 Task: Look for products in the category "Champagne & Sparkling Wine" from Ruffino only.
Action: Mouse moved to (876, 331)
Screenshot: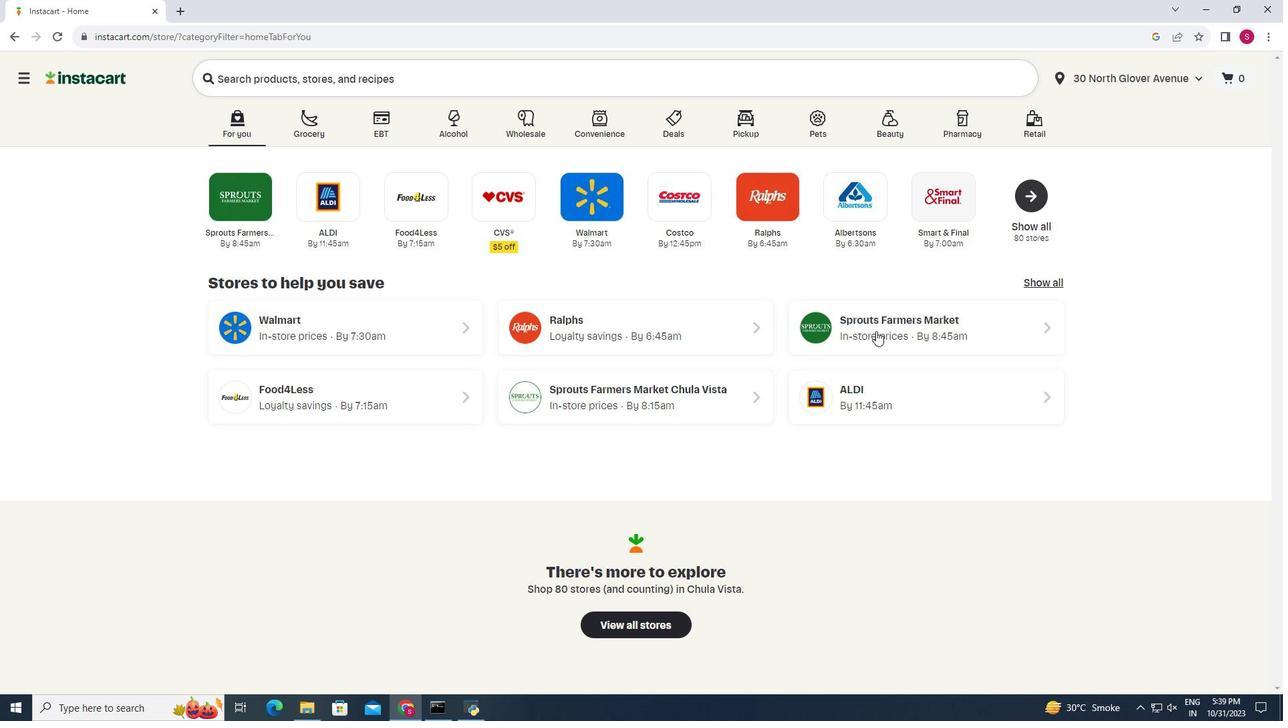 
Action: Mouse pressed left at (876, 331)
Screenshot: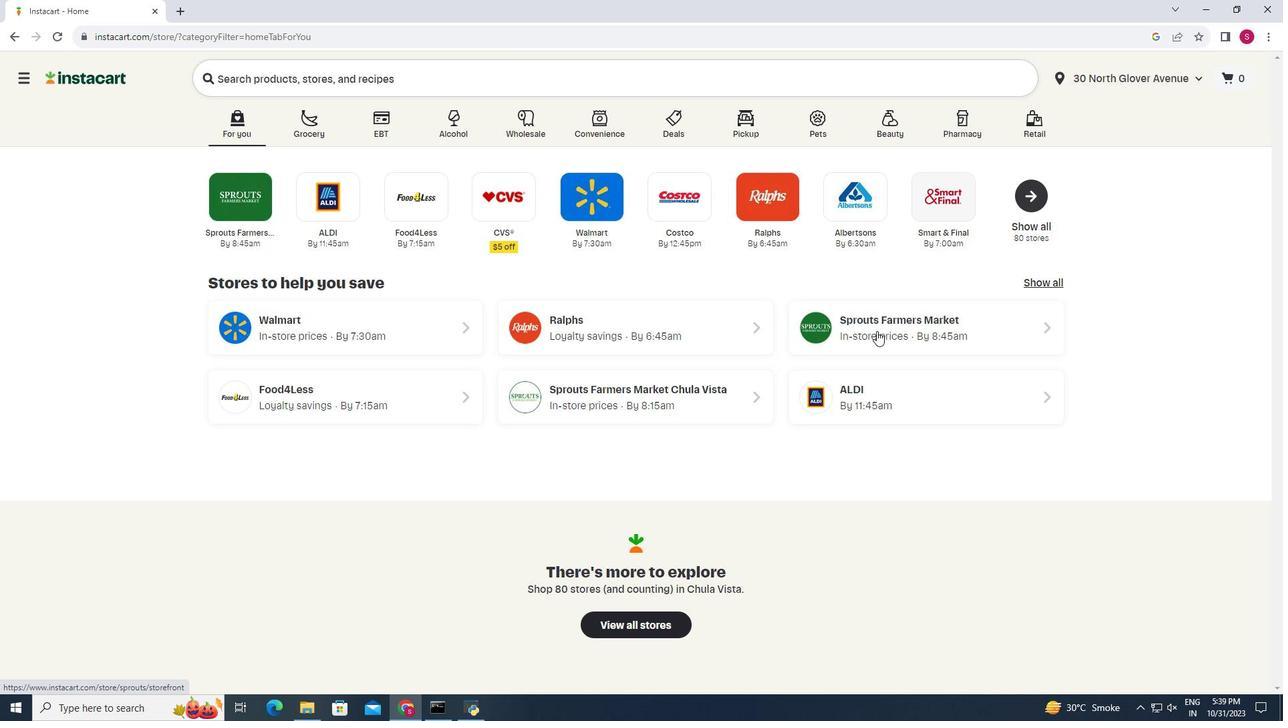 
Action: Mouse moved to (76, 679)
Screenshot: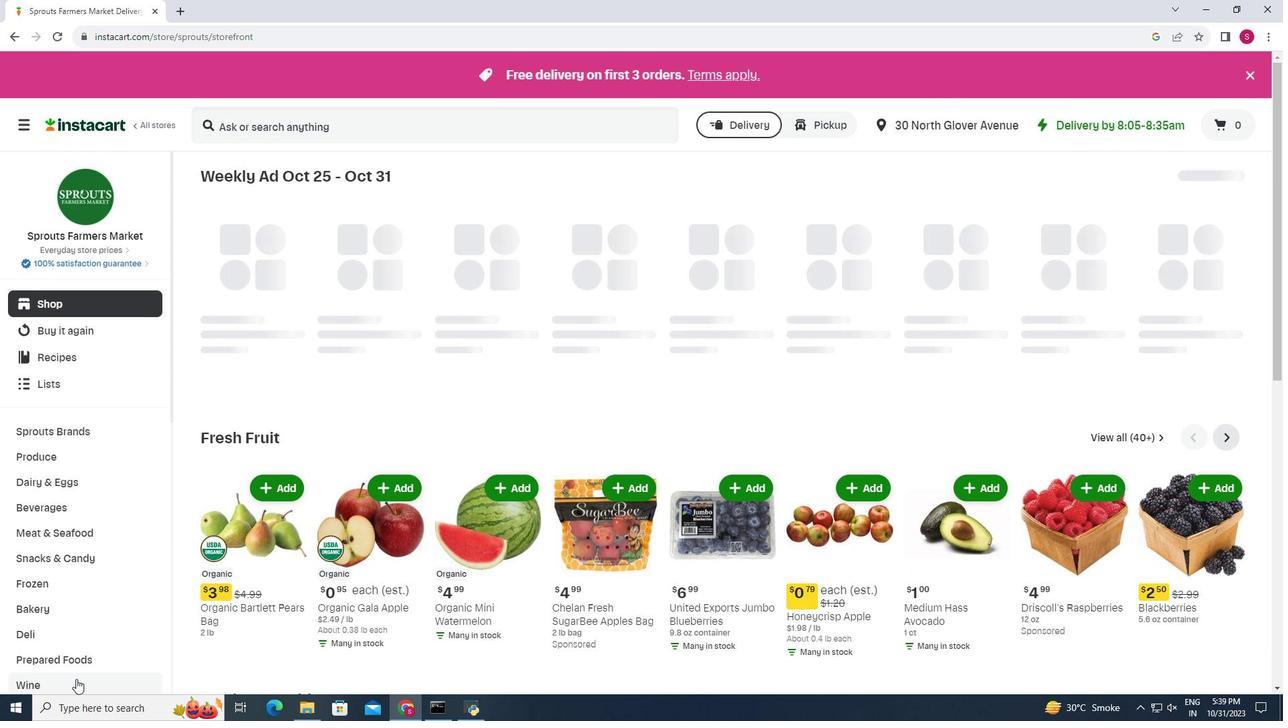 
Action: Mouse pressed left at (76, 679)
Screenshot: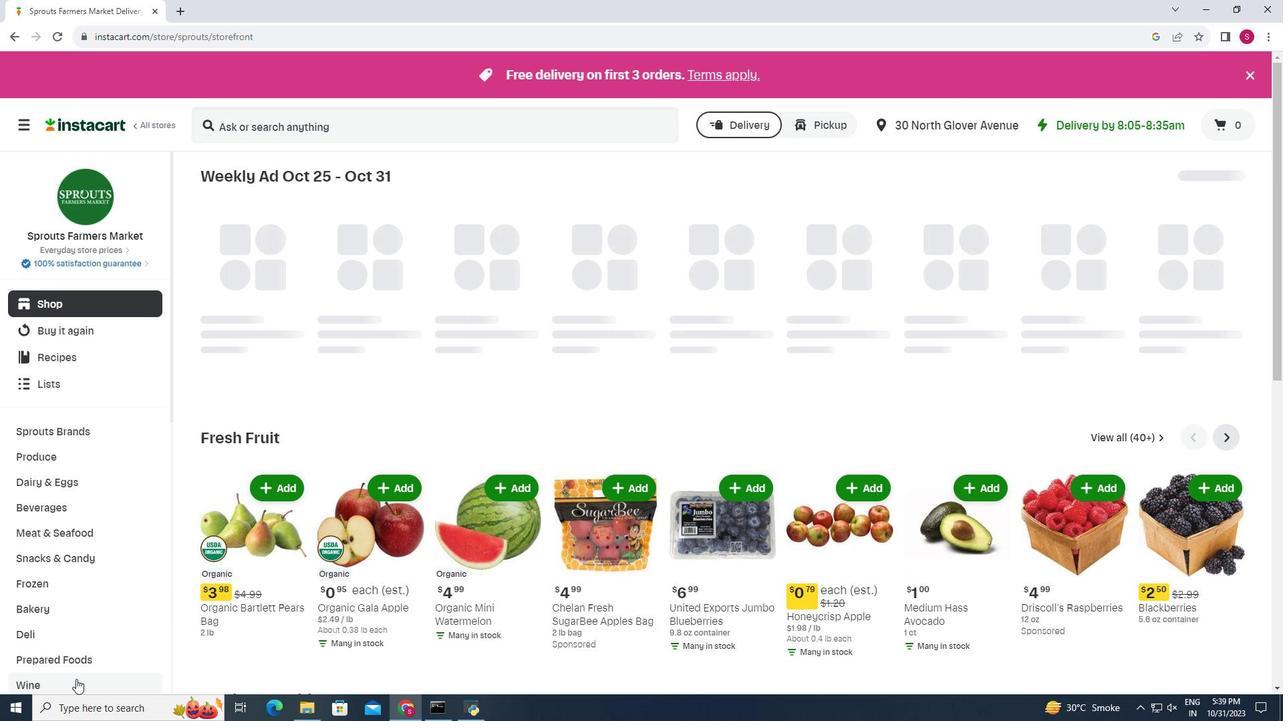 
Action: Mouse moved to (443, 202)
Screenshot: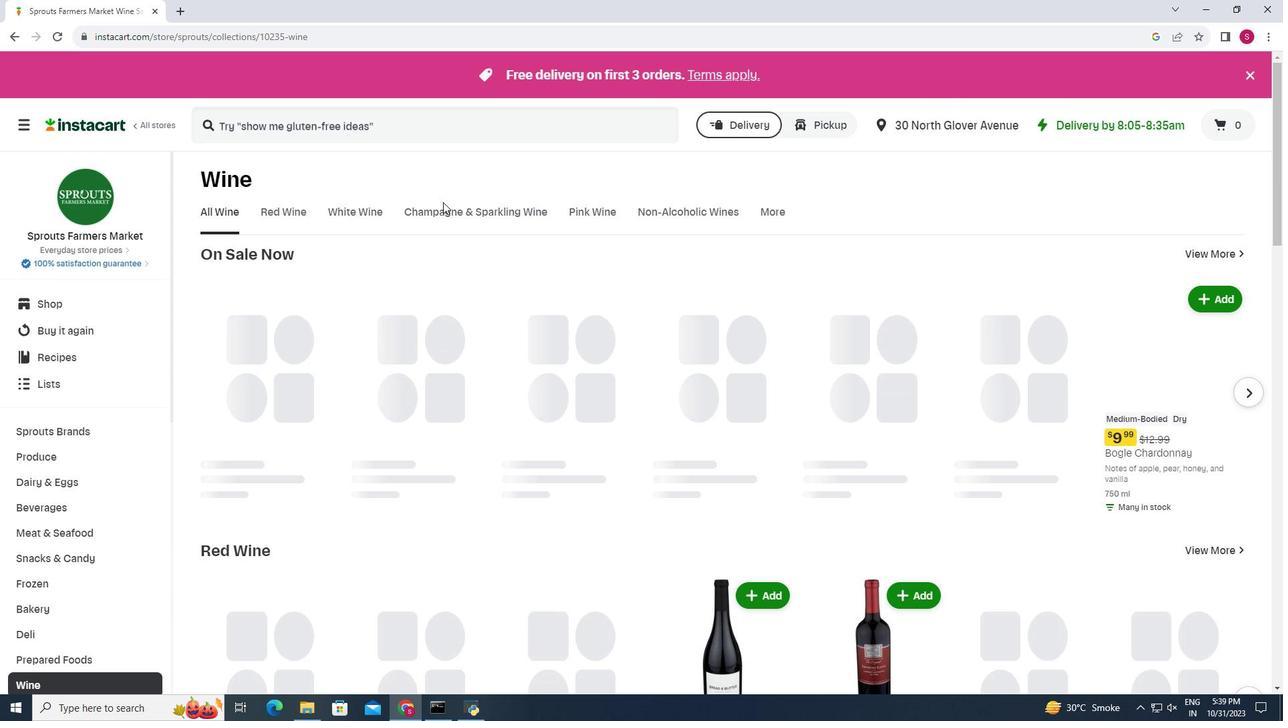 
Action: Mouse pressed left at (443, 202)
Screenshot: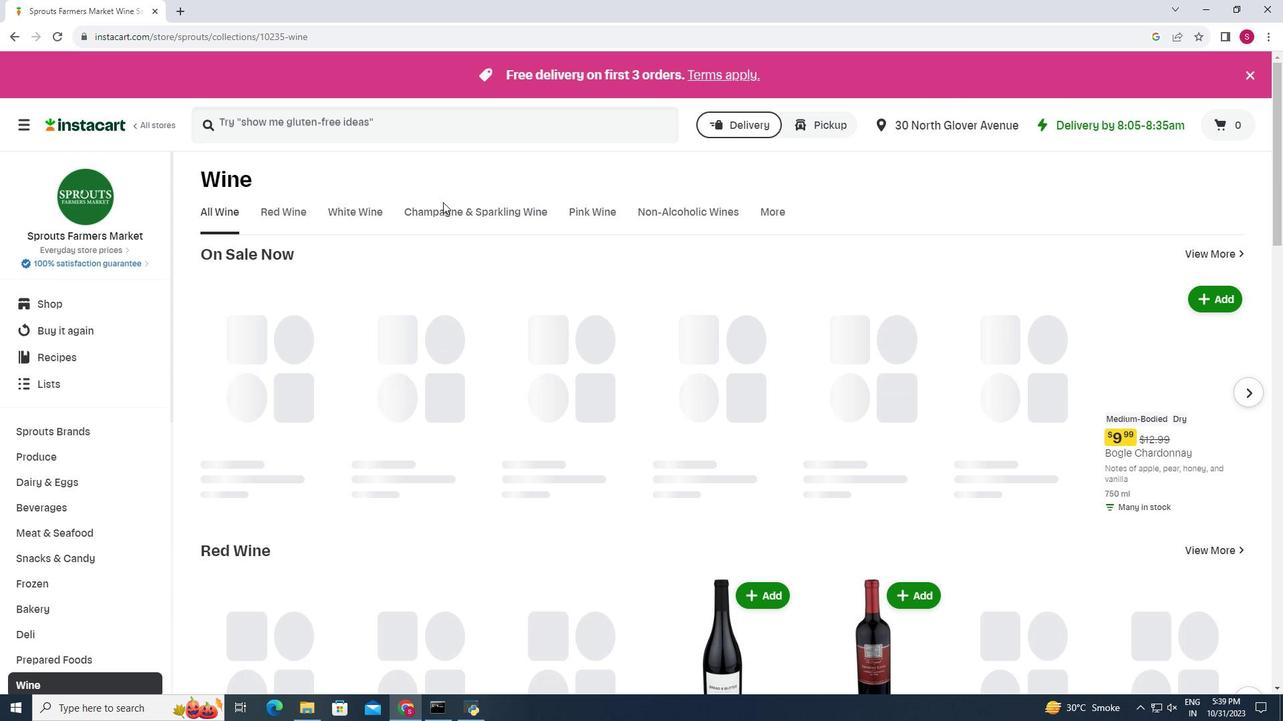 
Action: Mouse moved to (449, 206)
Screenshot: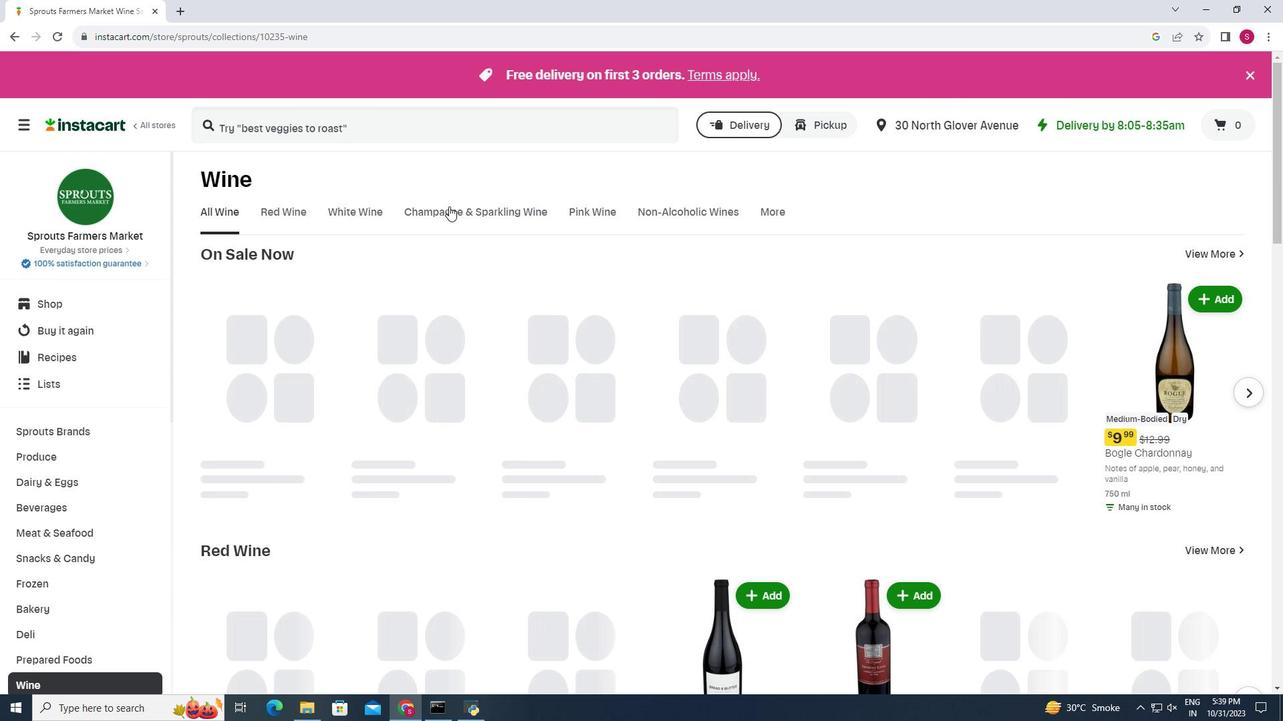 
Action: Mouse pressed left at (449, 206)
Screenshot: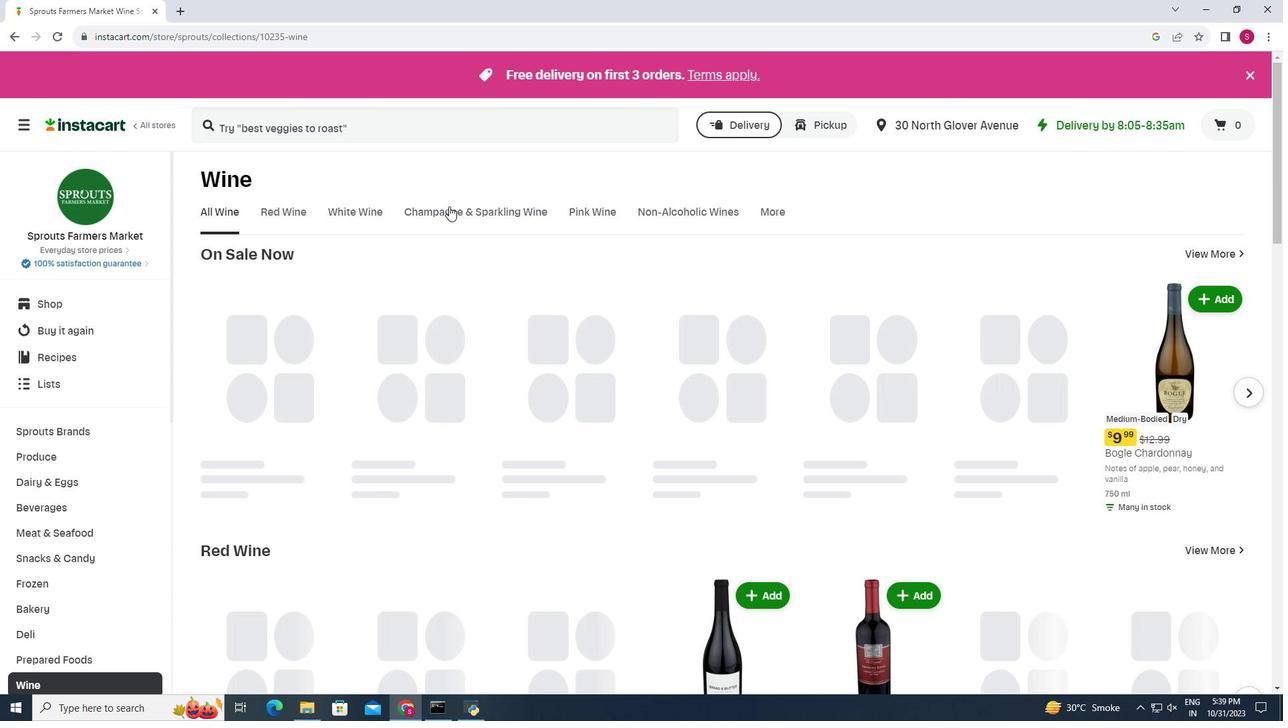 
Action: Mouse moved to (324, 326)
Screenshot: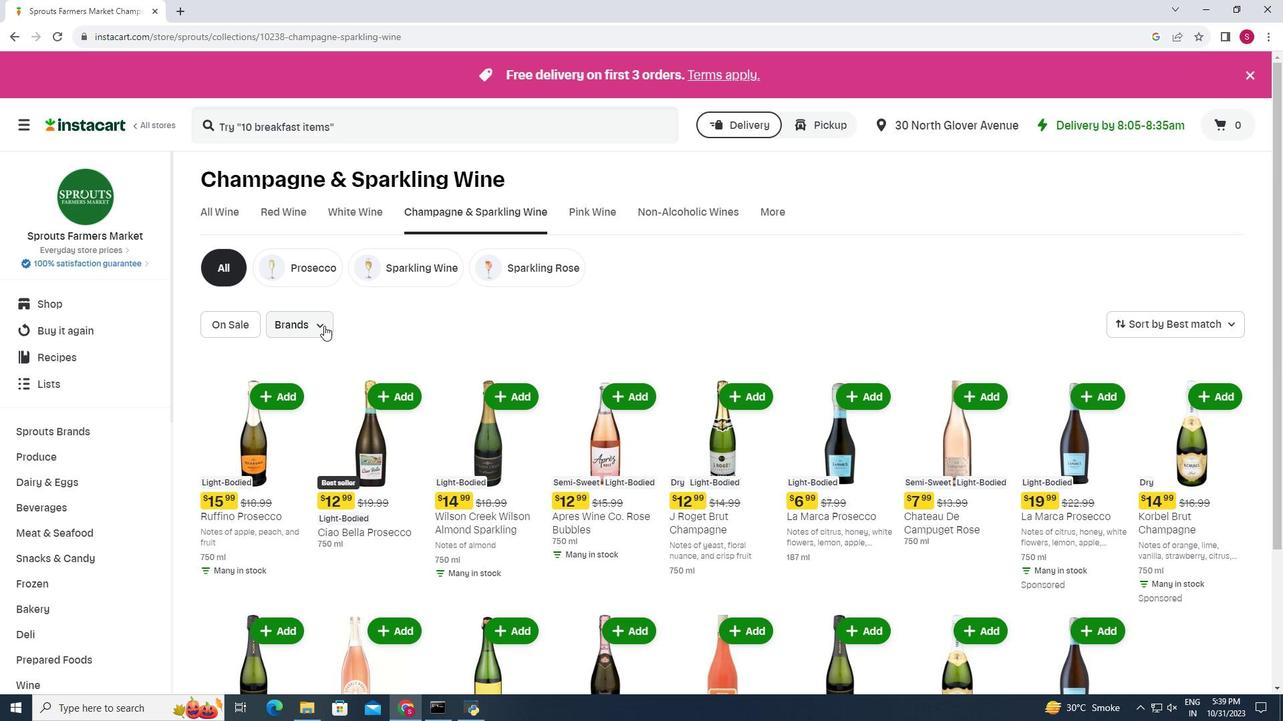 
Action: Mouse pressed left at (324, 326)
Screenshot: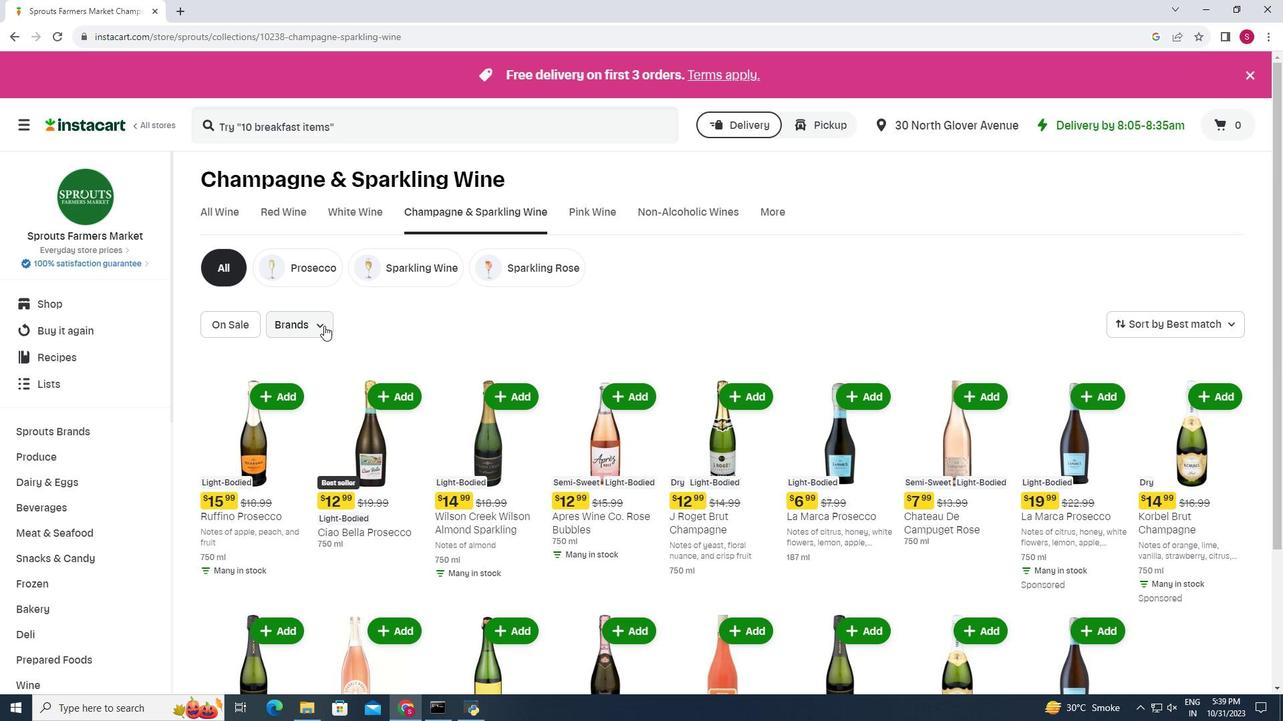 
Action: Mouse moved to (335, 401)
Screenshot: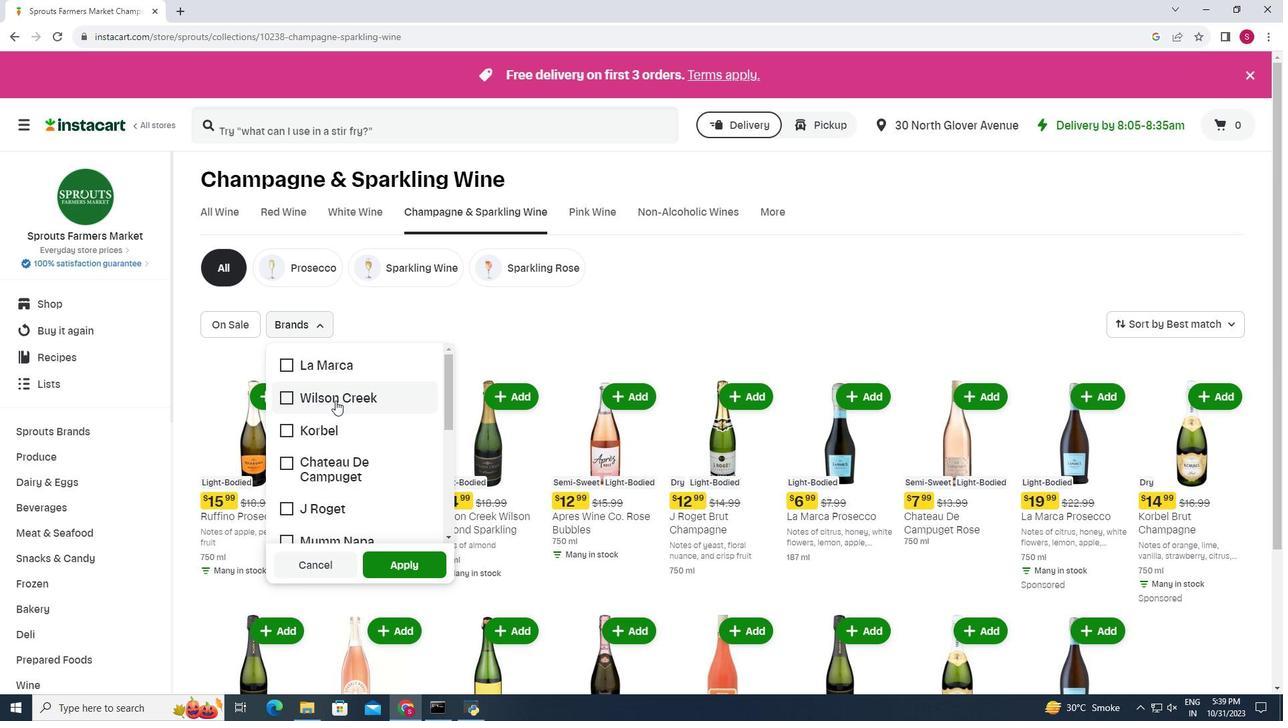 
Action: Mouse scrolled (335, 400) with delta (0, 0)
Screenshot: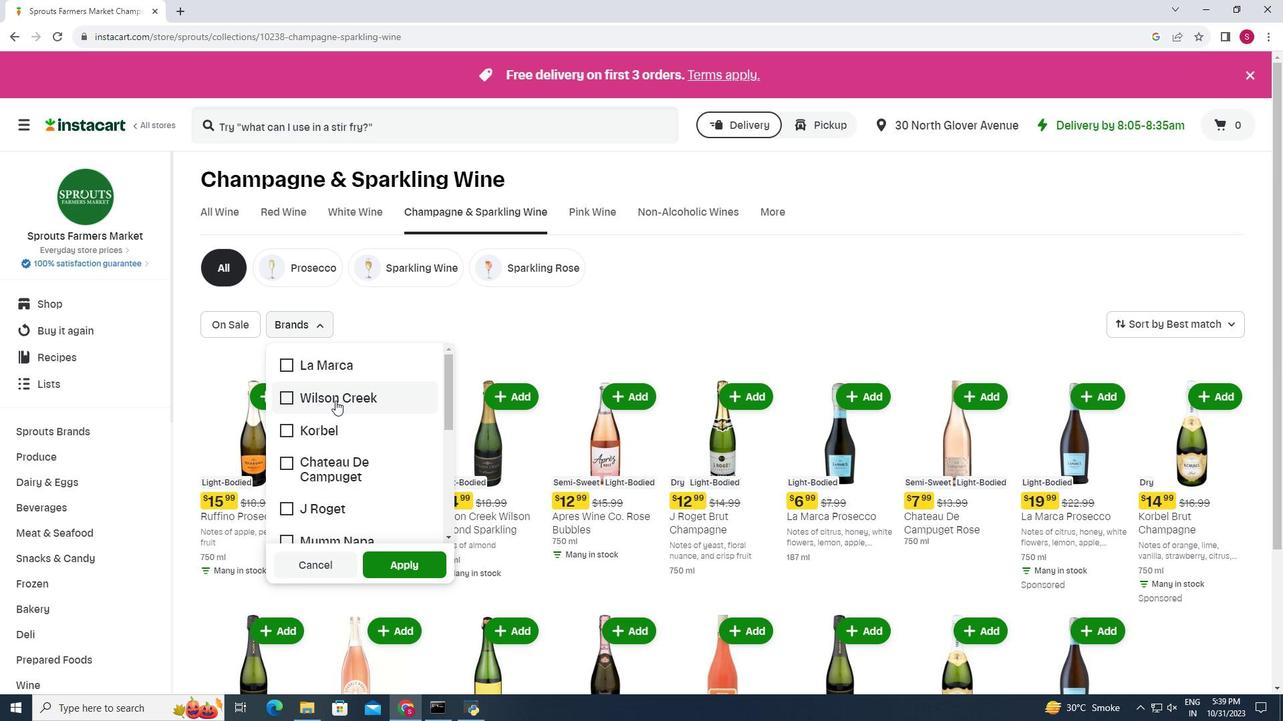 
Action: Mouse scrolled (335, 400) with delta (0, 0)
Screenshot: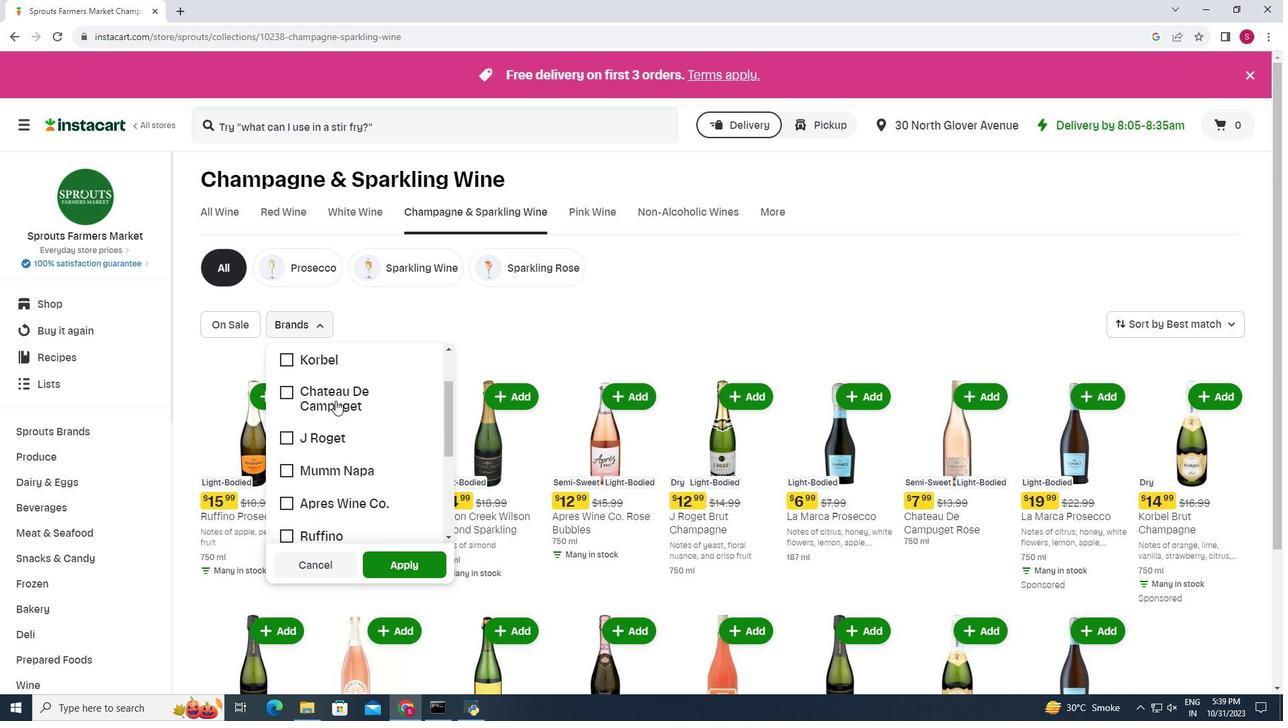 
Action: Mouse scrolled (335, 400) with delta (0, 0)
Screenshot: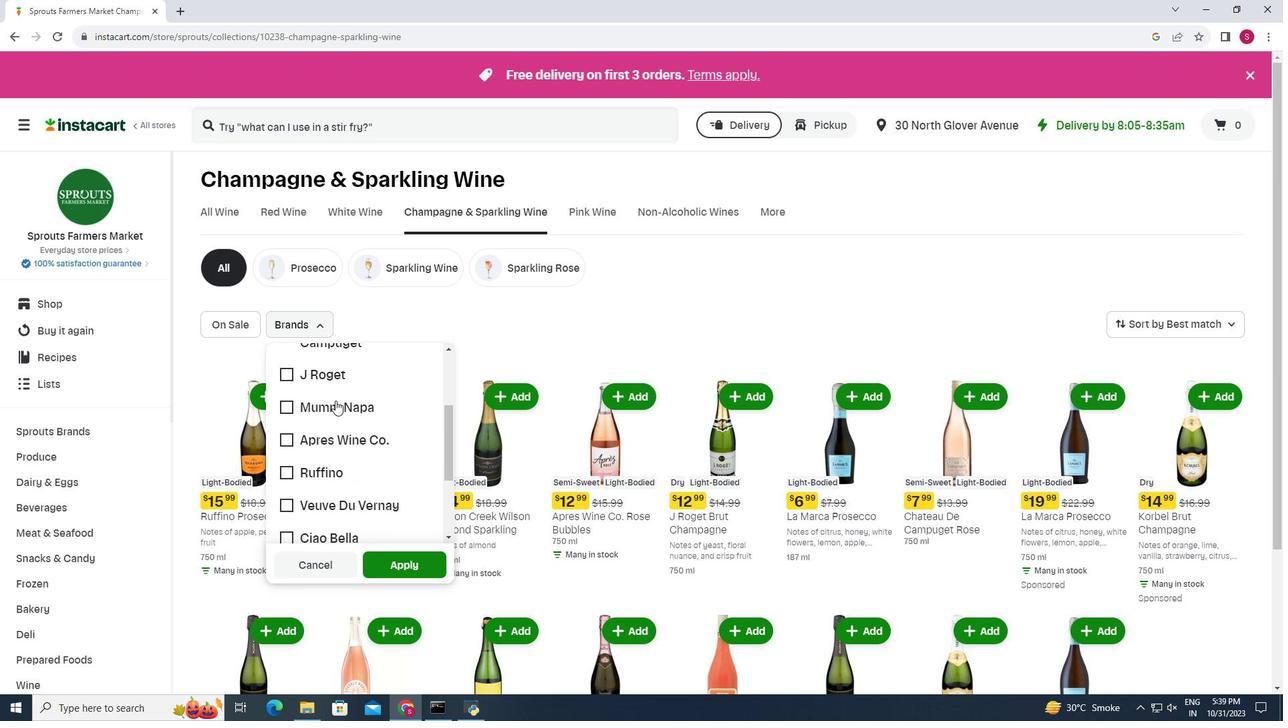 
Action: Mouse pressed left at (335, 401)
Screenshot: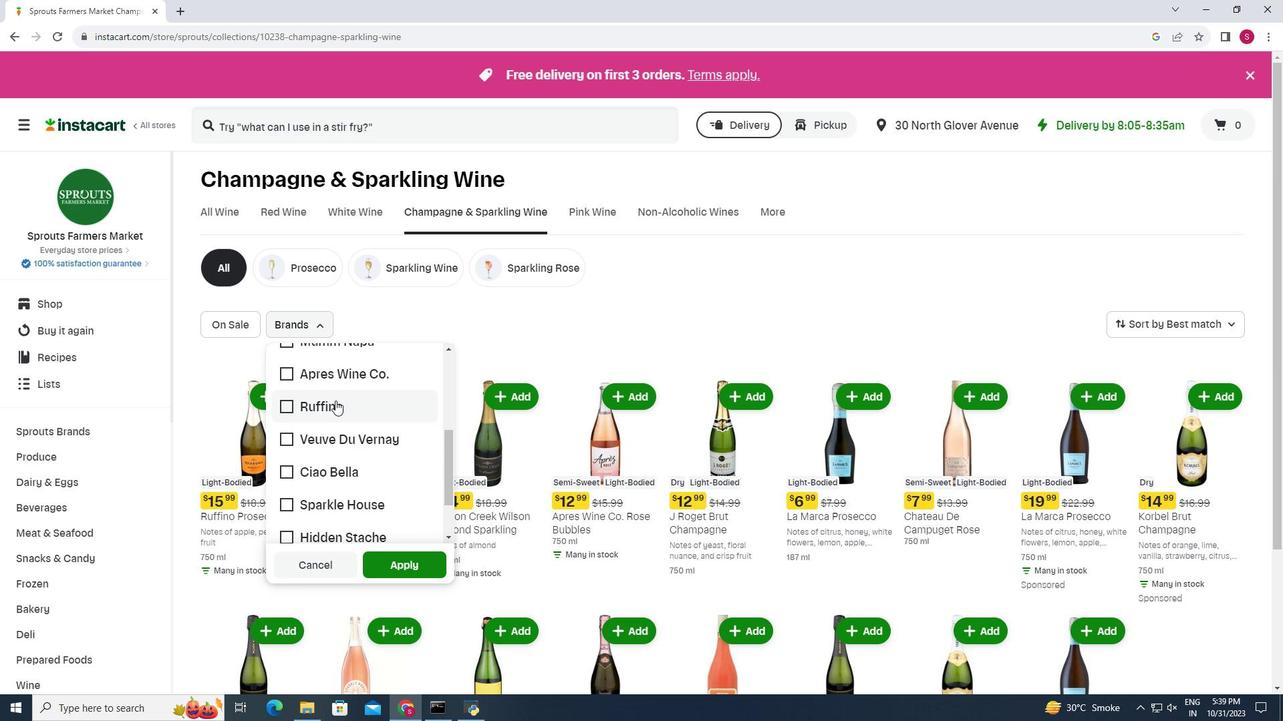 
Action: Mouse moved to (403, 570)
Screenshot: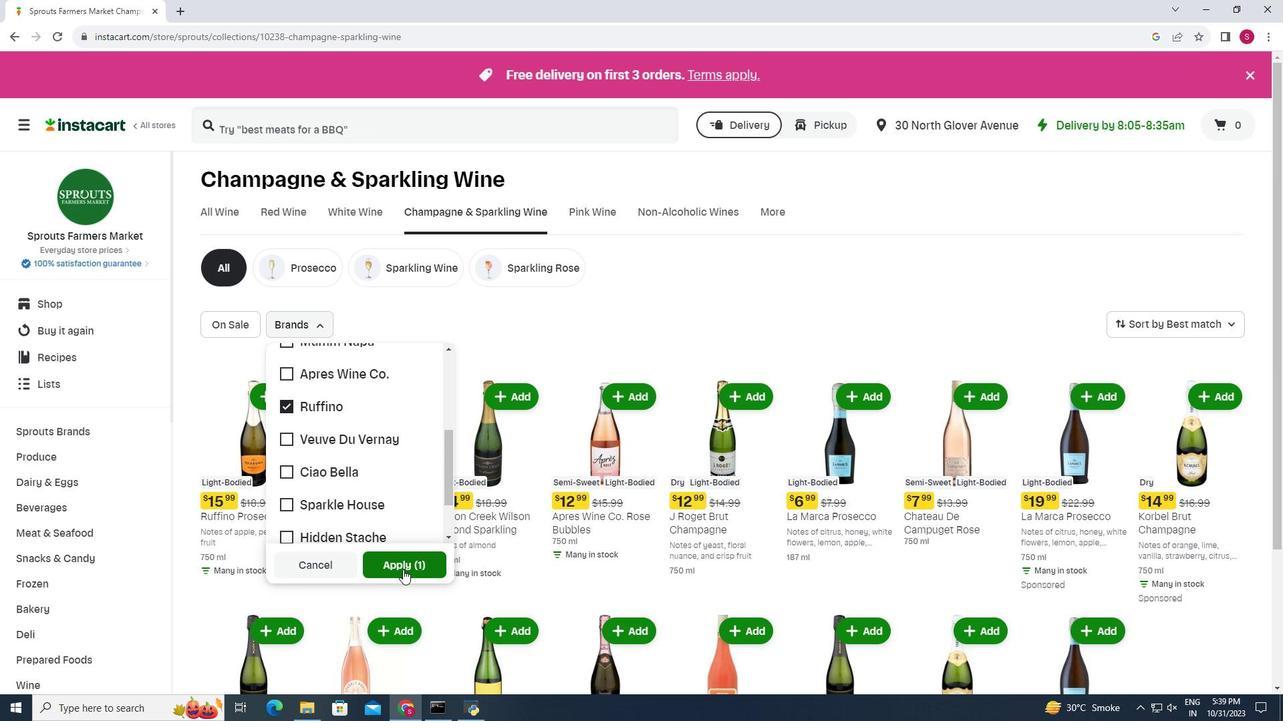 
Action: Mouse pressed left at (403, 570)
Screenshot: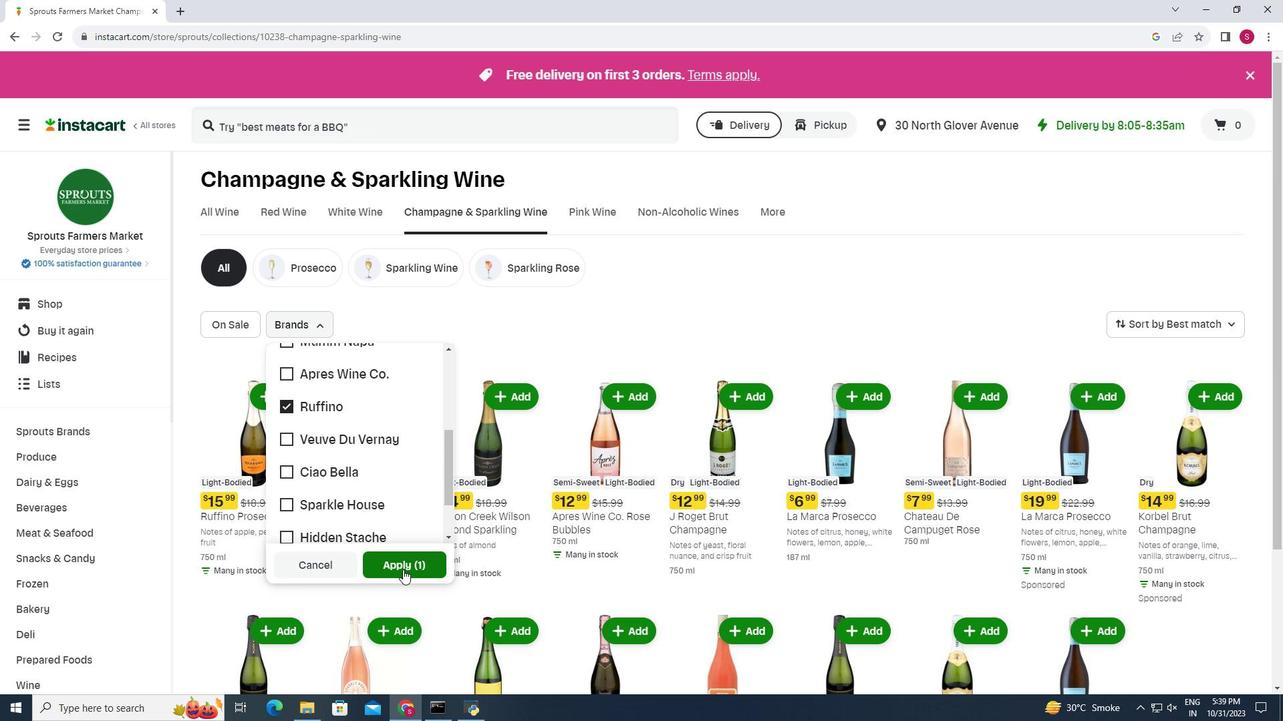 
Action: Mouse moved to (538, 362)
Screenshot: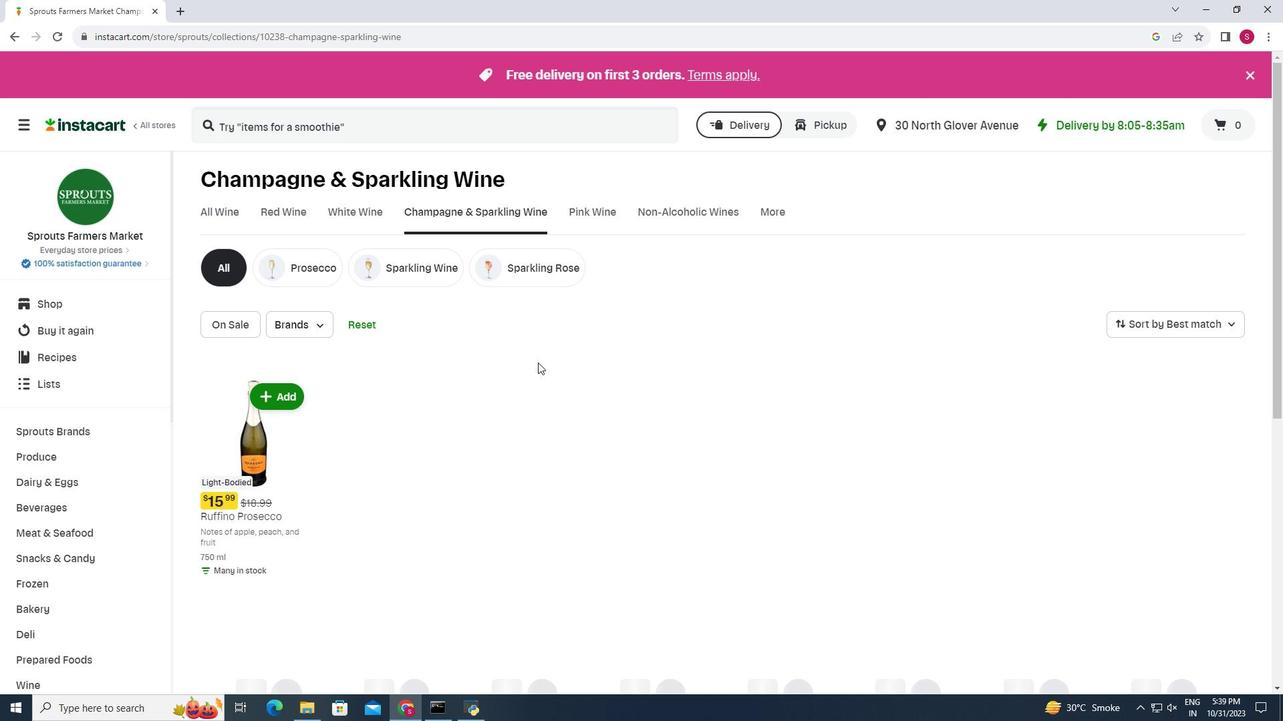 
